 Task: Select a due date automation when advanced on, 2 days after a card is due add checklist without checklist at 11:00 AM.
Action: Mouse moved to (1016, 72)
Screenshot: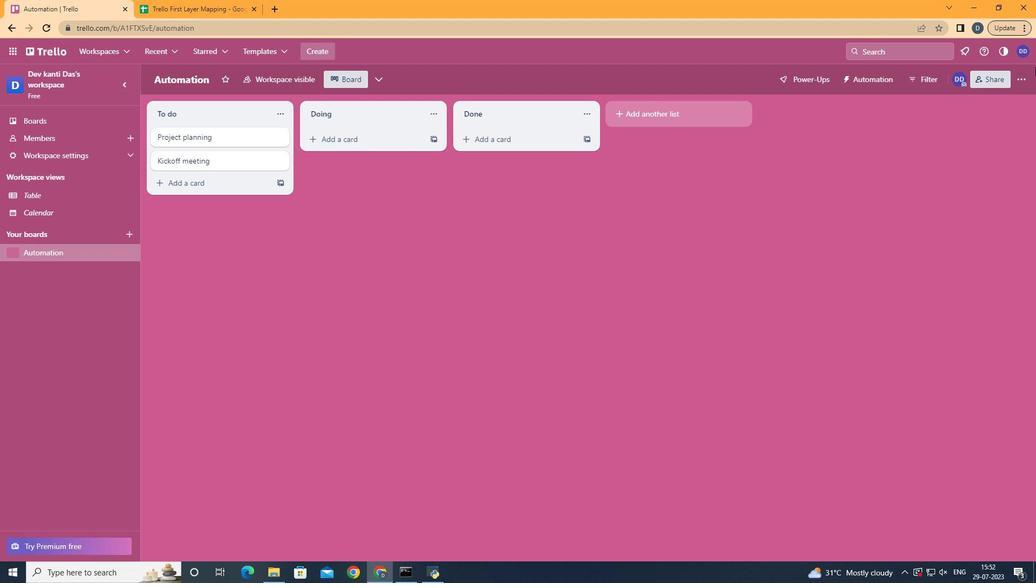 
Action: Mouse pressed left at (1016, 72)
Screenshot: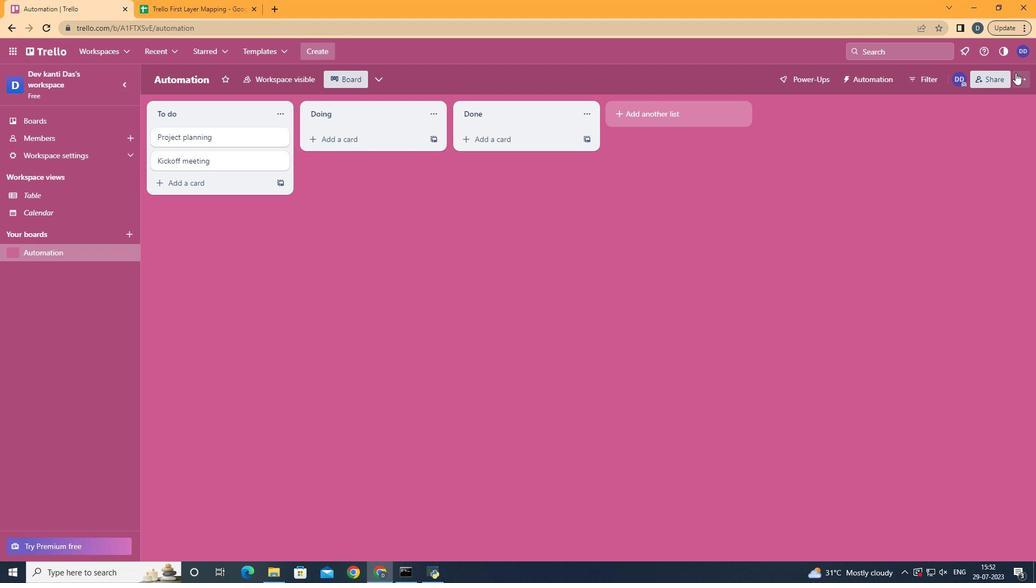 
Action: Mouse moved to (965, 222)
Screenshot: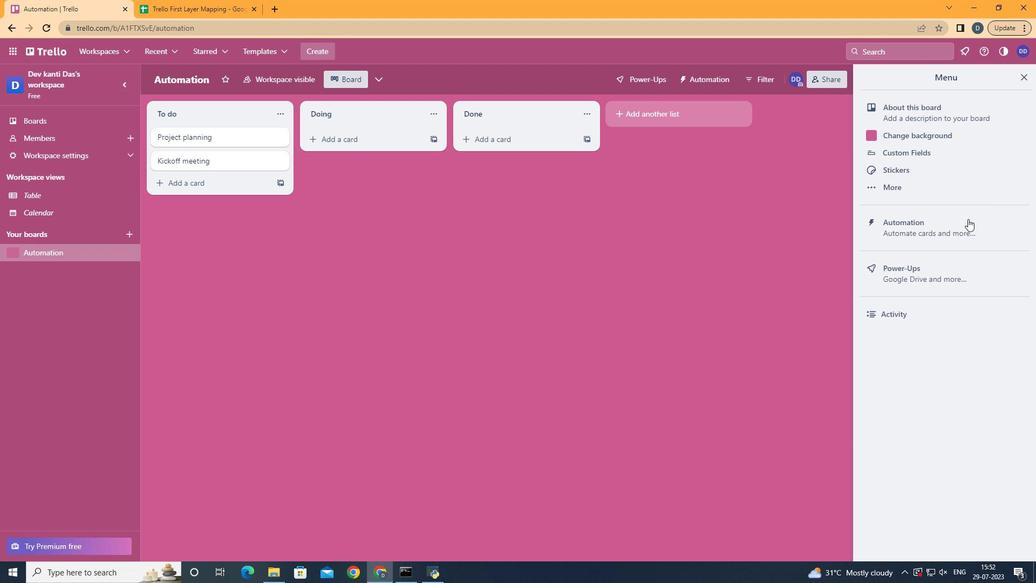 
Action: Mouse pressed left at (965, 222)
Screenshot: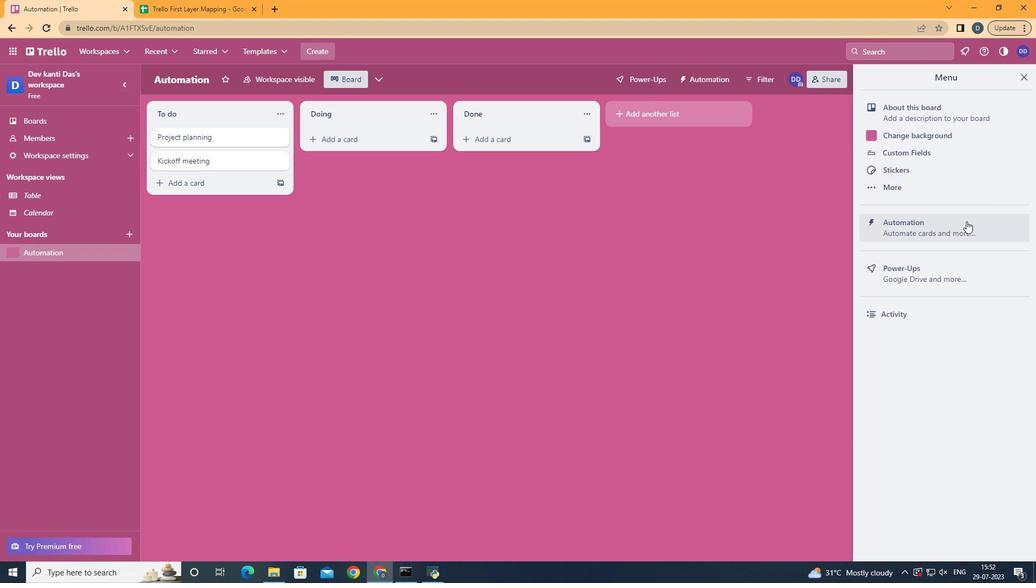 
Action: Mouse moved to (207, 219)
Screenshot: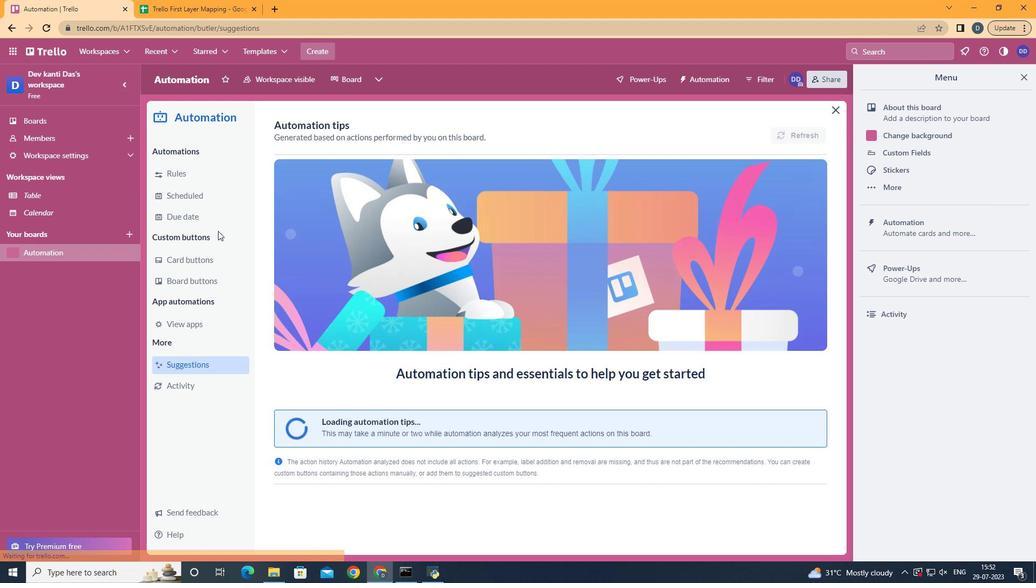 
Action: Mouse pressed left at (207, 219)
Screenshot: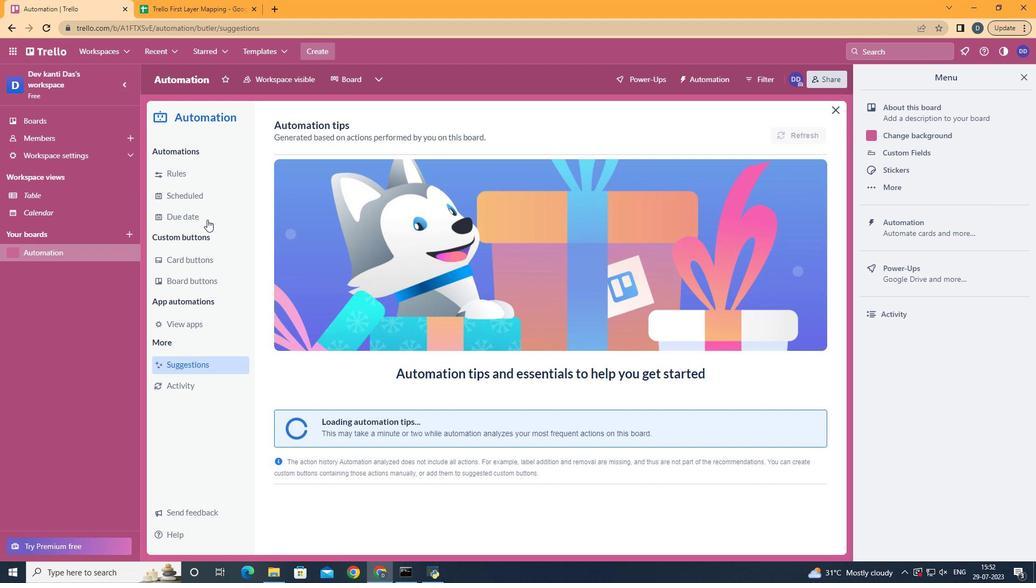 
Action: Mouse moved to (759, 131)
Screenshot: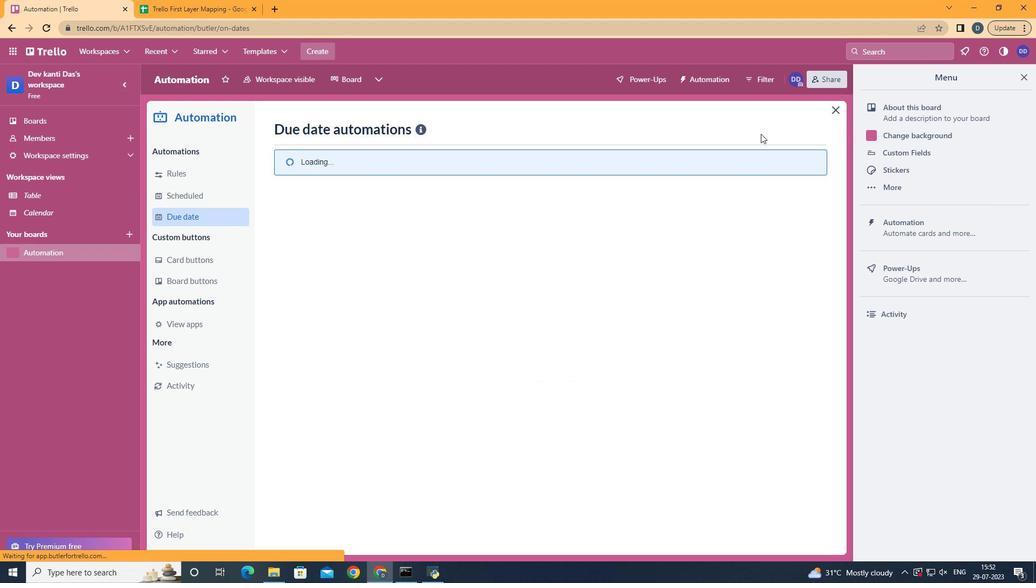 
Action: Mouse pressed left at (759, 131)
Screenshot: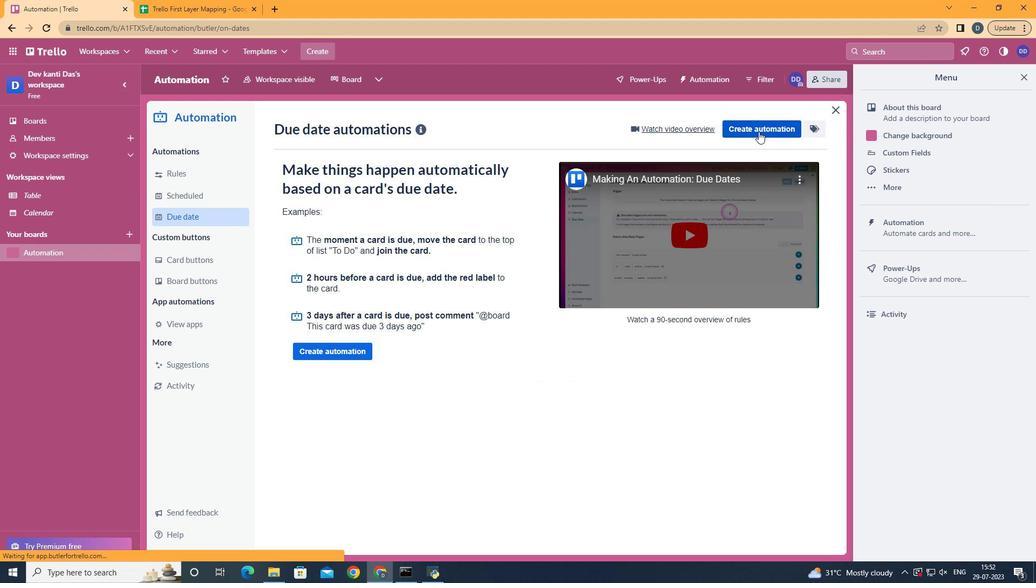 
Action: Mouse moved to (709, 227)
Screenshot: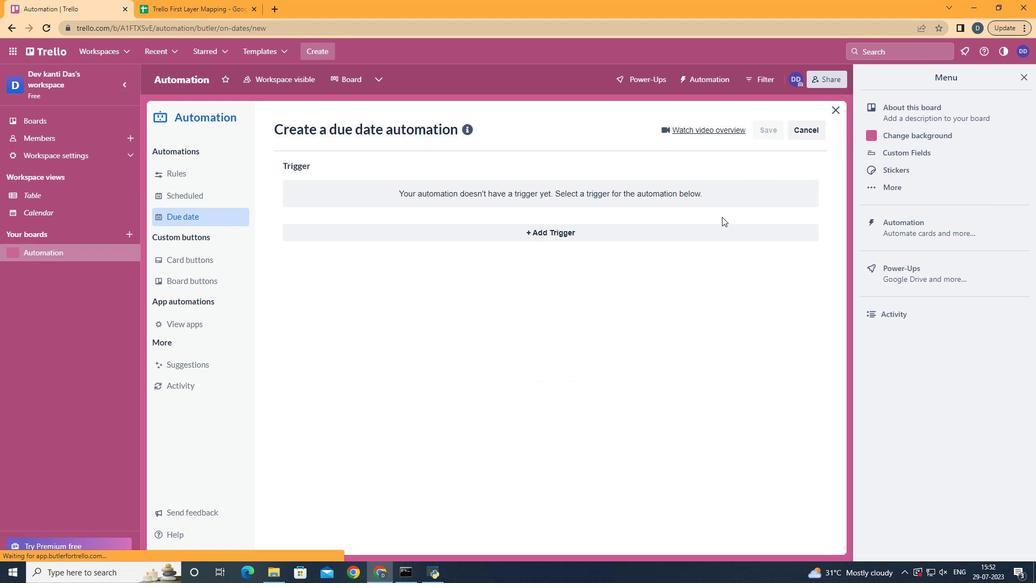 
Action: Mouse pressed left at (709, 227)
Screenshot: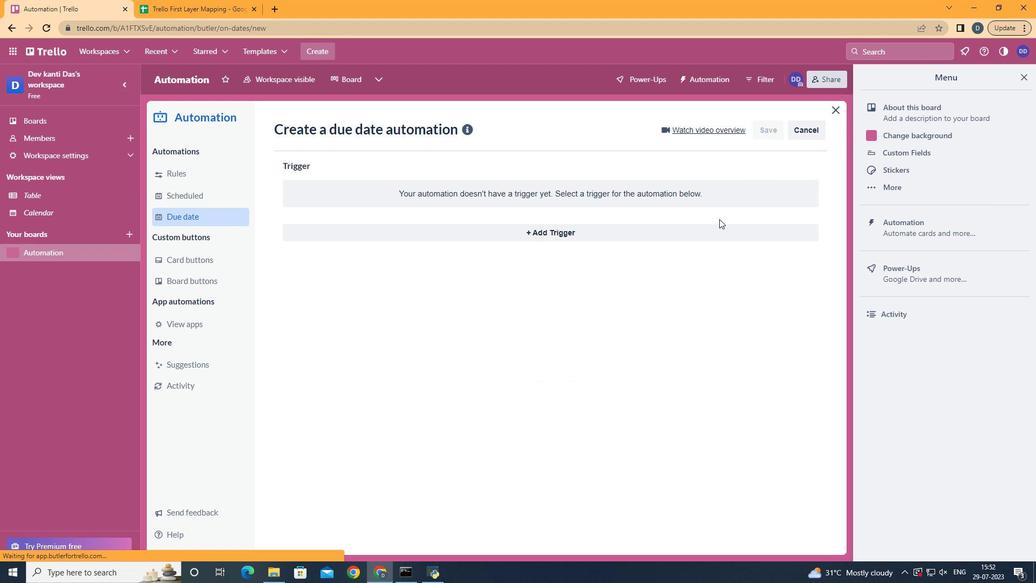
Action: Mouse moved to (385, 434)
Screenshot: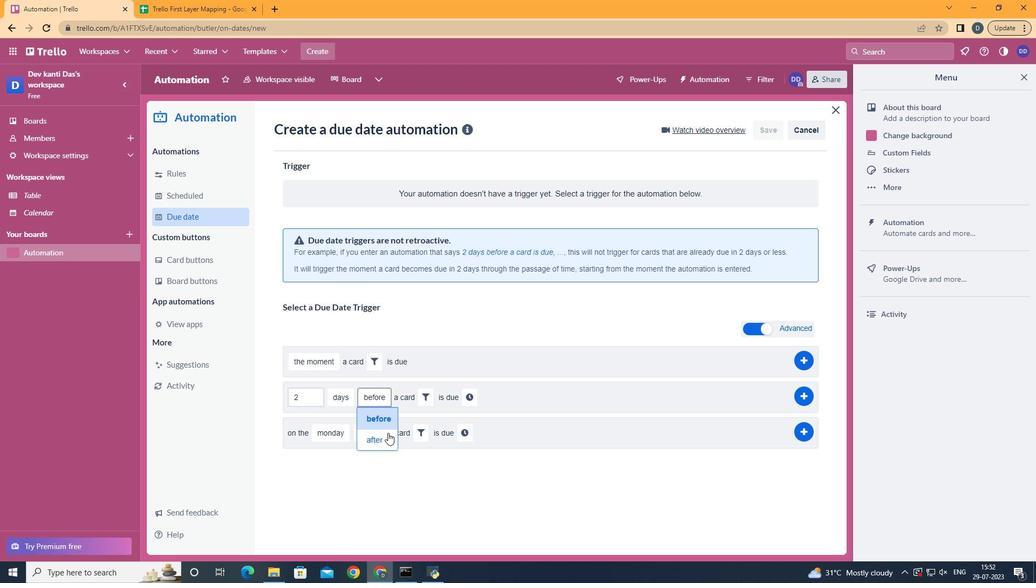
Action: Mouse pressed left at (385, 434)
Screenshot: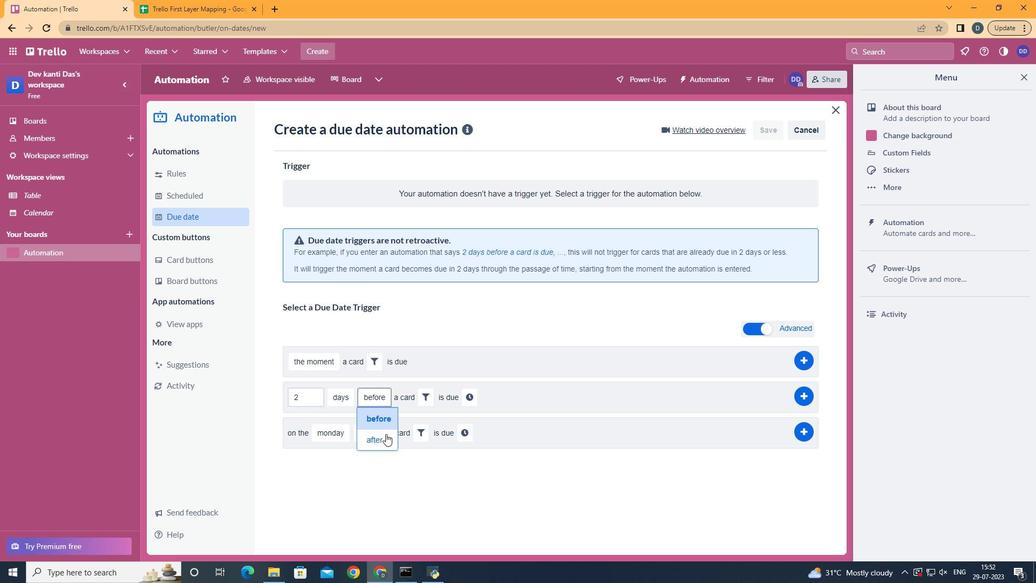 
Action: Mouse moved to (426, 394)
Screenshot: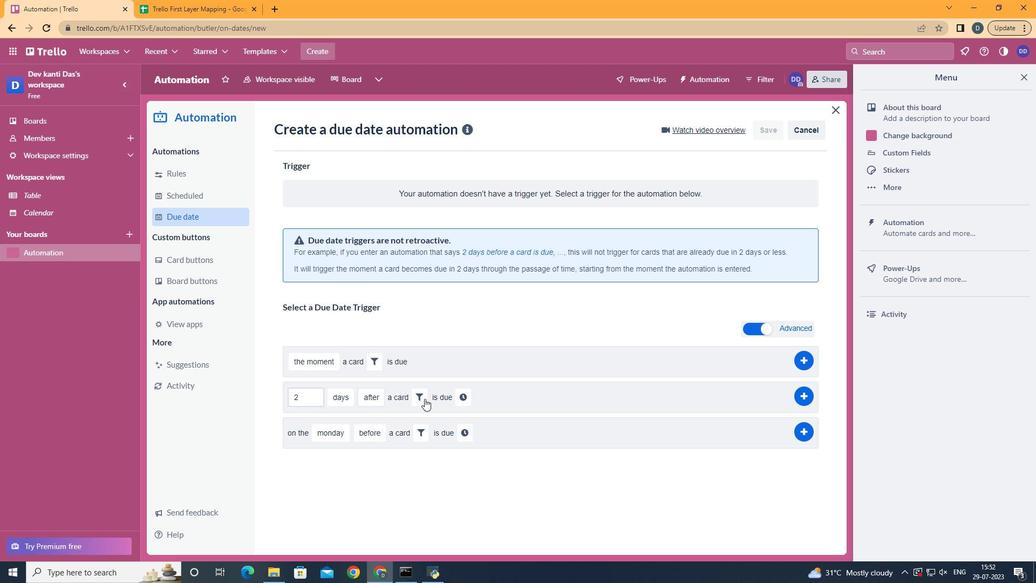 
Action: Mouse pressed left at (426, 394)
Screenshot: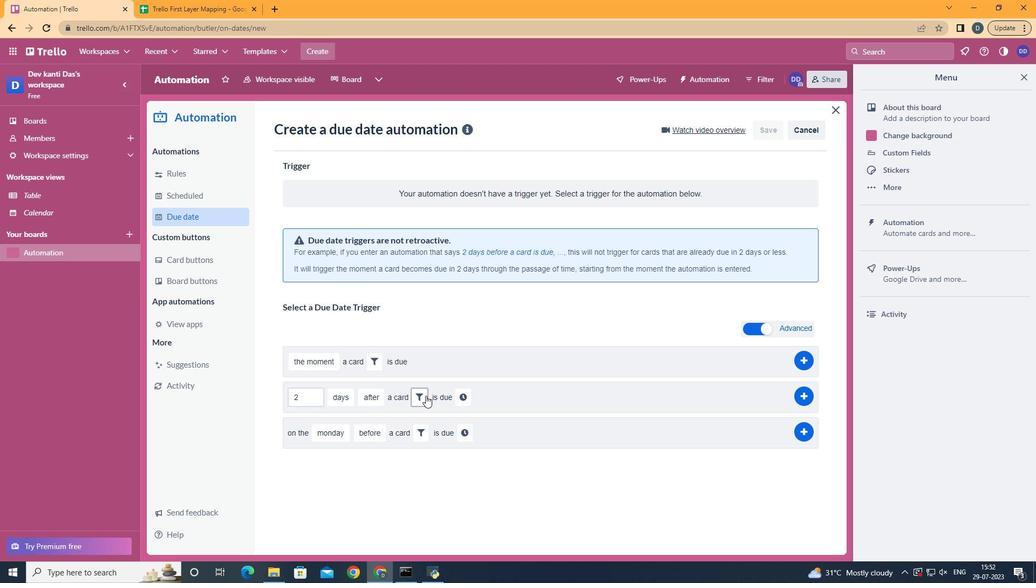 
Action: Mouse moved to (520, 430)
Screenshot: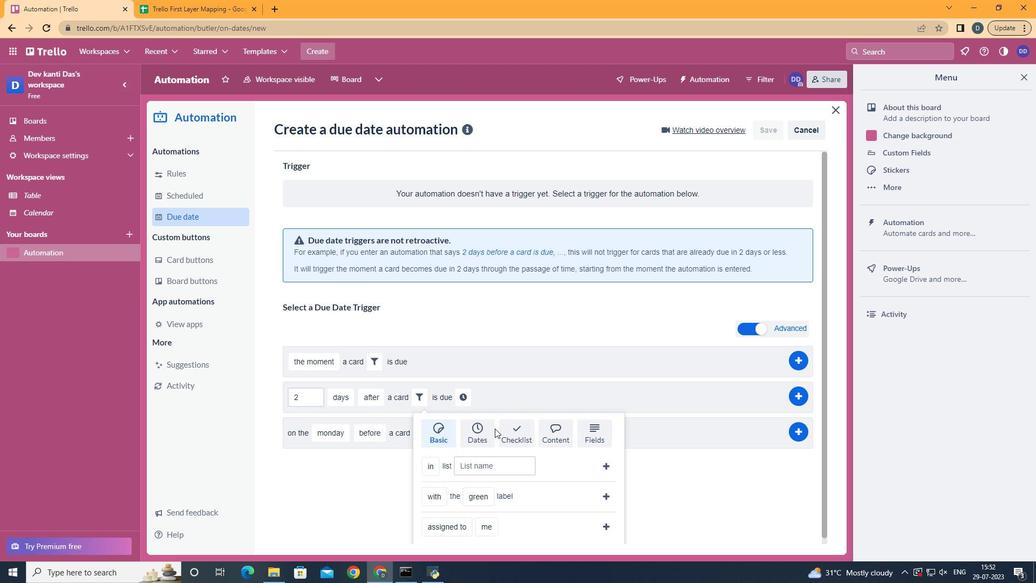 
Action: Mouse pressed left at (520, 430)
Screenshot: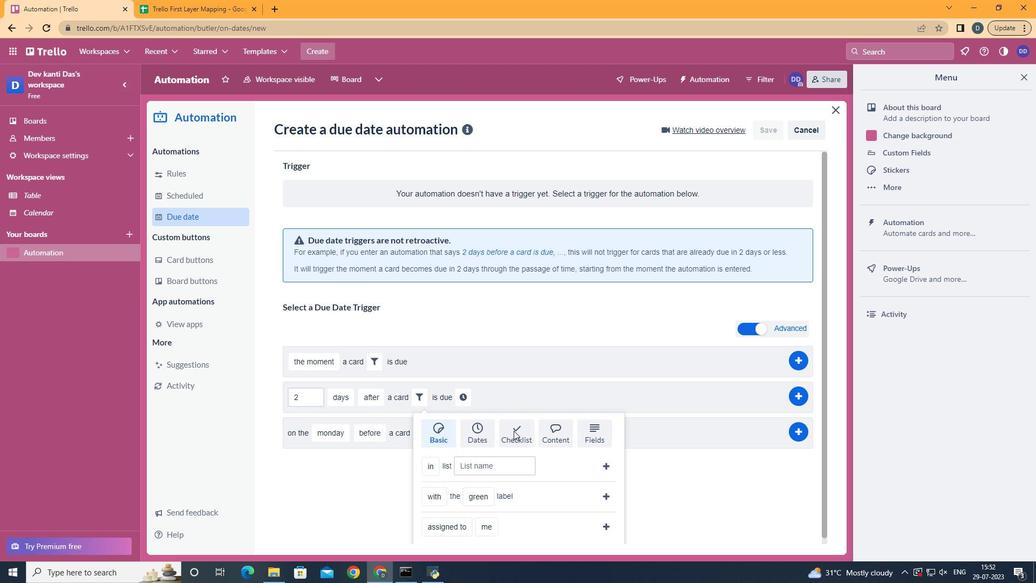 
Action: Mouse moved to (478, 468)
Screenshot: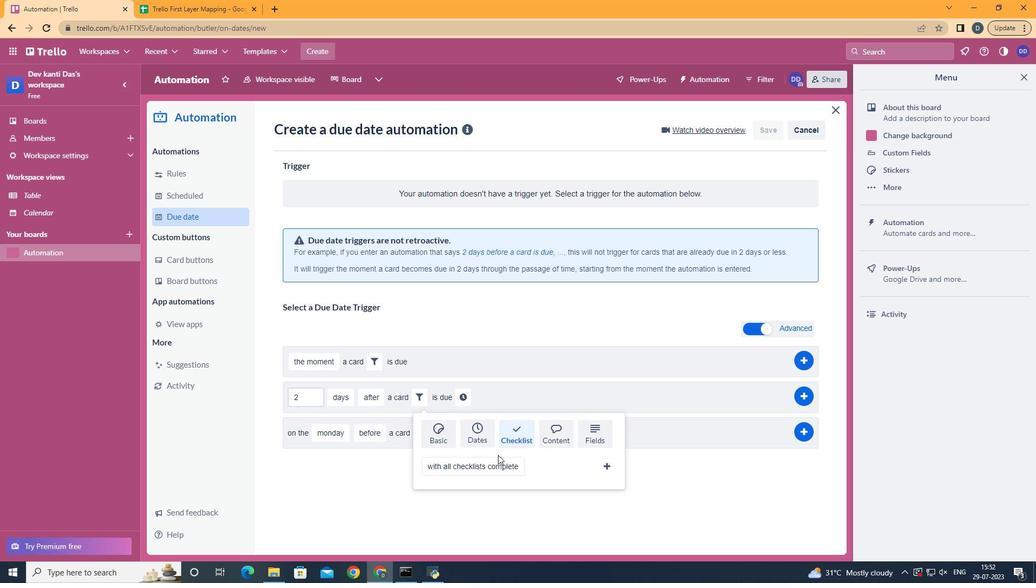 
Action: Mouse pressed left at (478, 468)
Screenshot: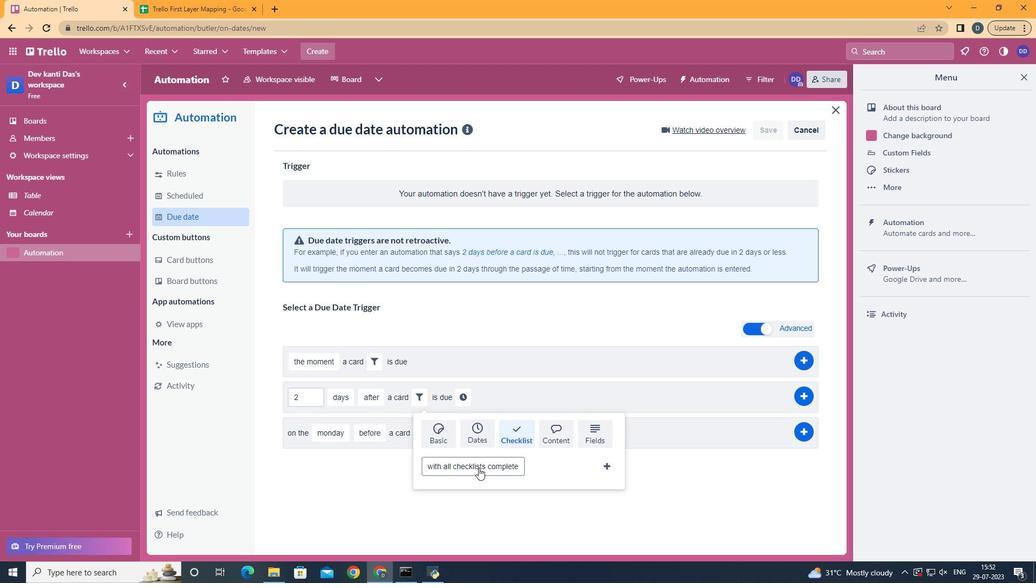 
Action: Mouse moved to (485, 449)
Screenshot: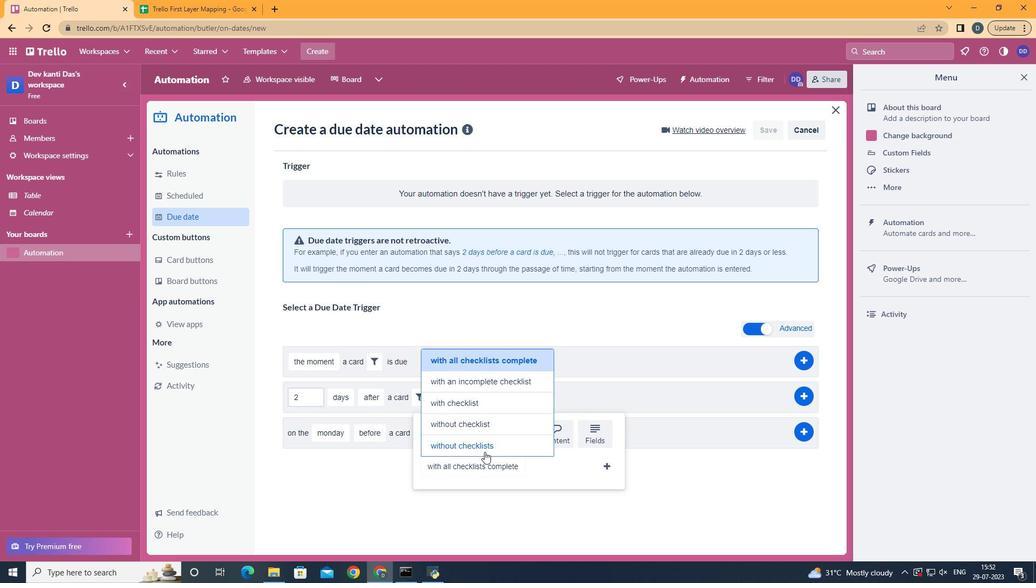 
Action: Mouse pressed left at (485, 449)
Screenshot: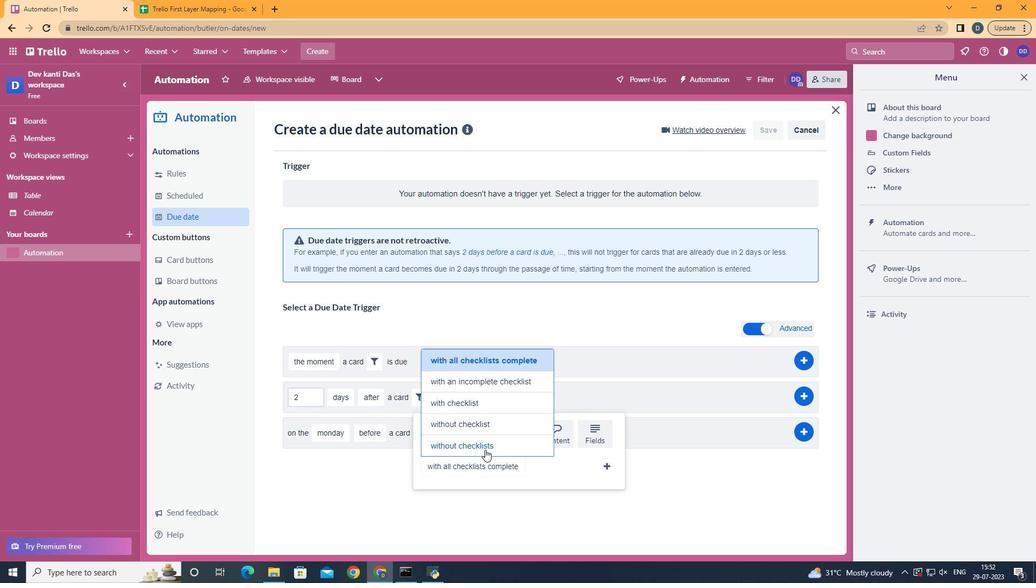 
Action: Mouse moved to (604, 467)
Screenshot: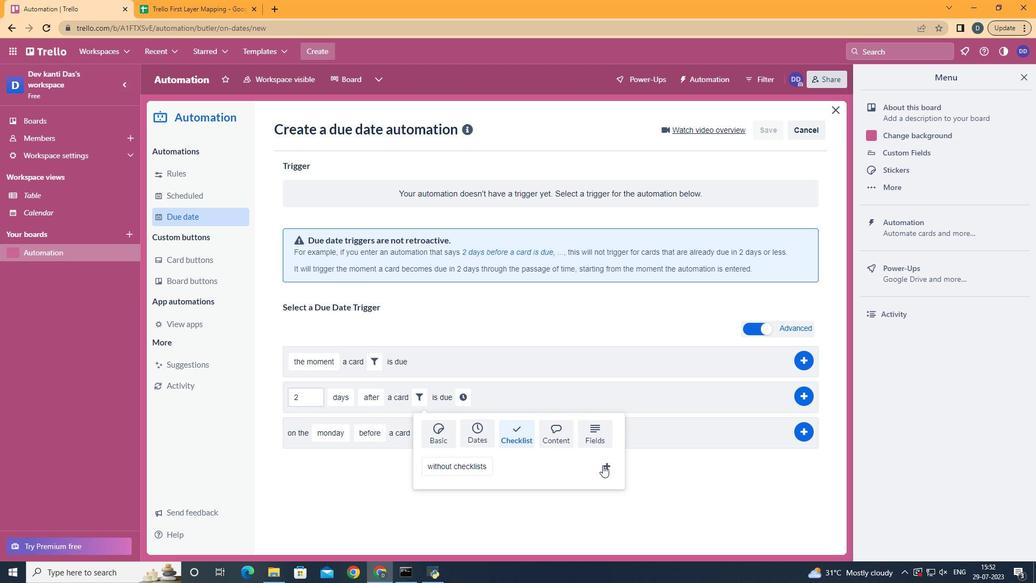 
Action: Mouse pressed left at (604, 467)
Screenshot: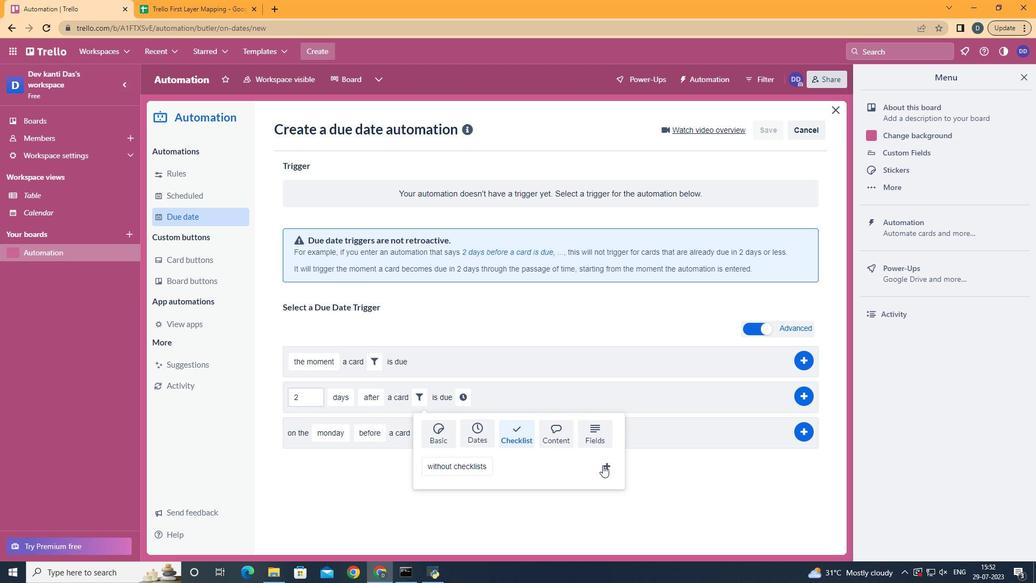 
Action: Mouse moved to (554, 395)
Screenshot: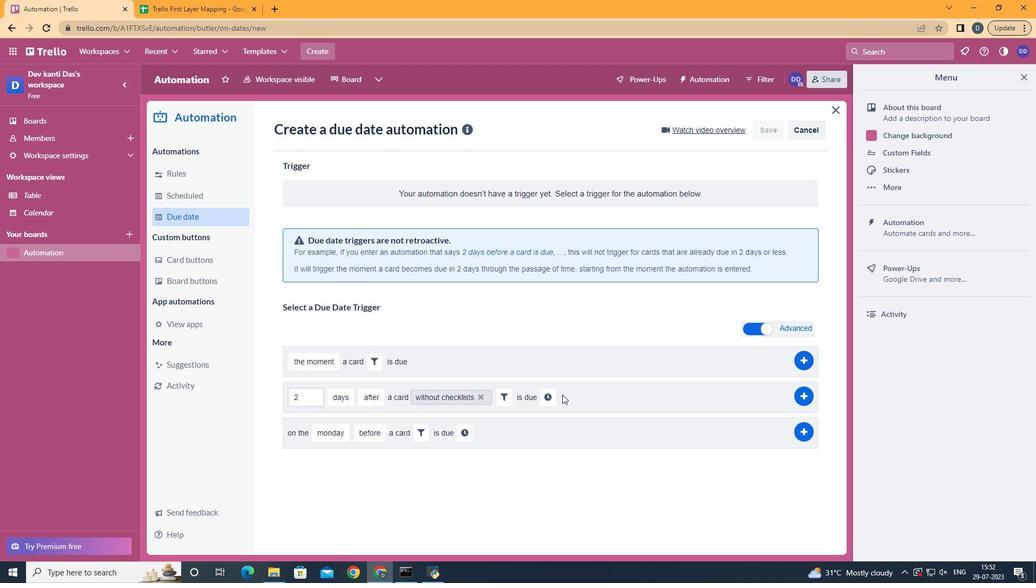 
Action: Mouse pressed left at (554, 395)
Screenshot: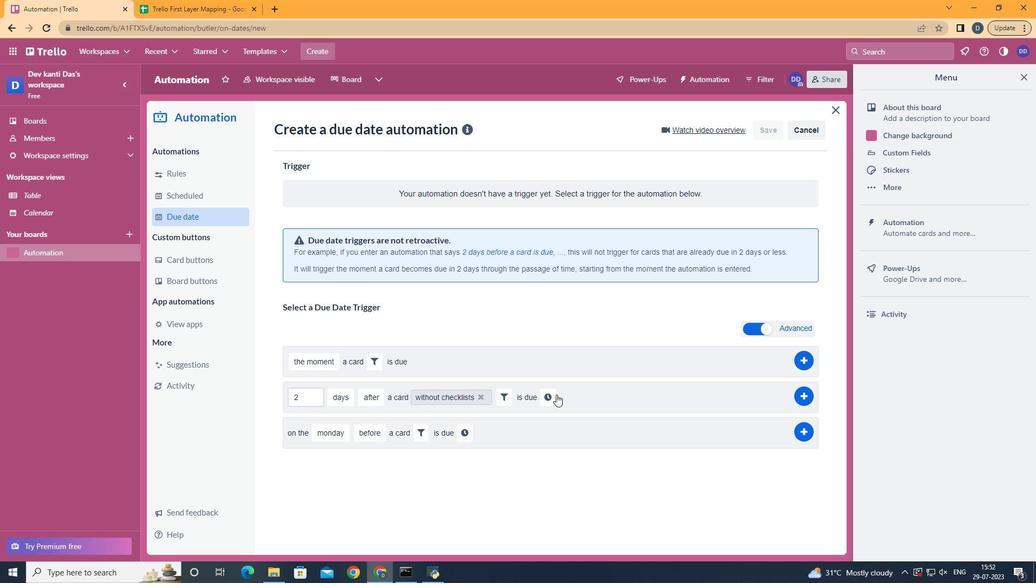 
Action: Mouse moved to (580, 397)
Screenshot: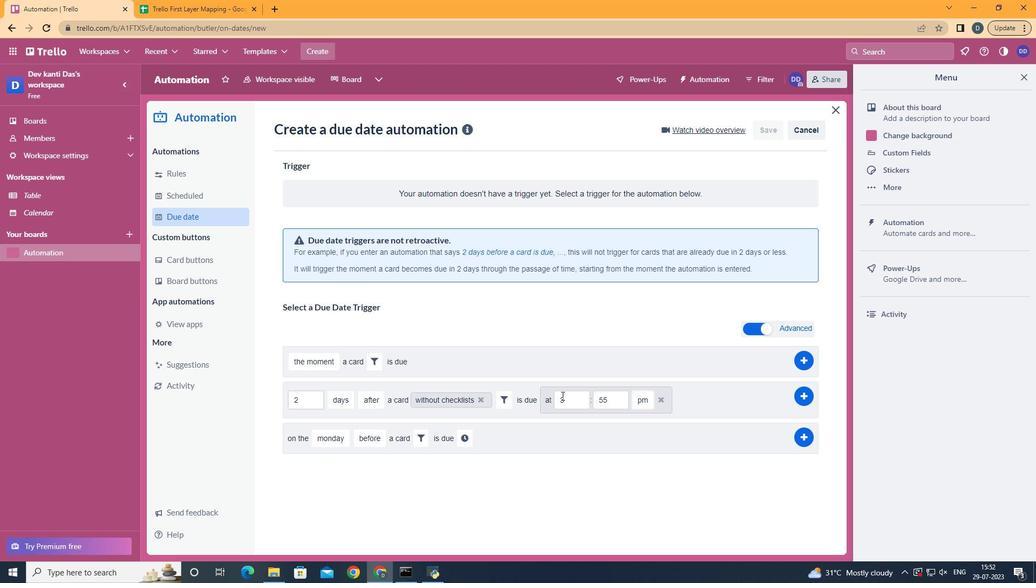 
Action: Mouse pressed left at (580, 397)
Screenshot: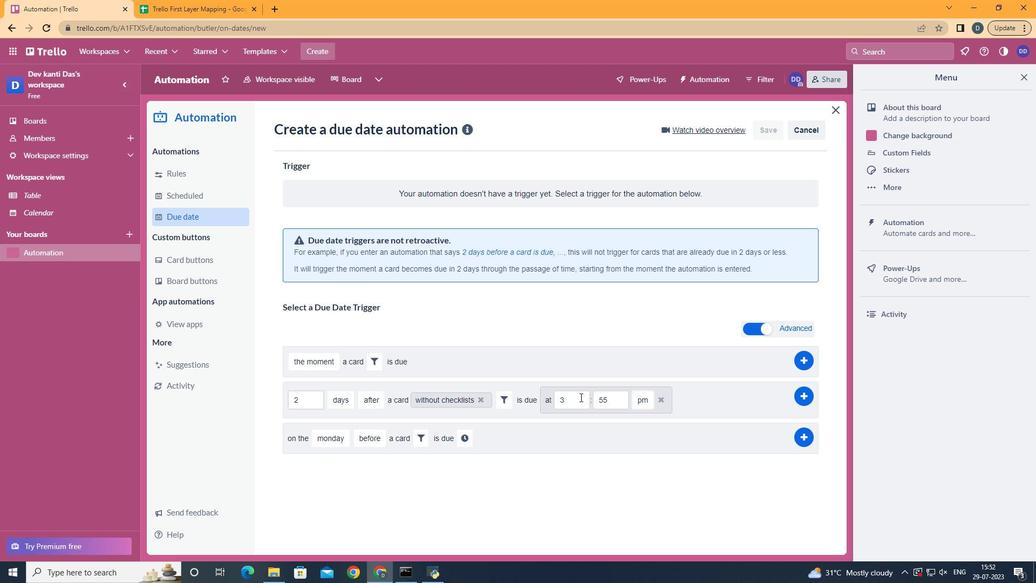 
Action: Key pressed <Key.backspace>11
Screenshot: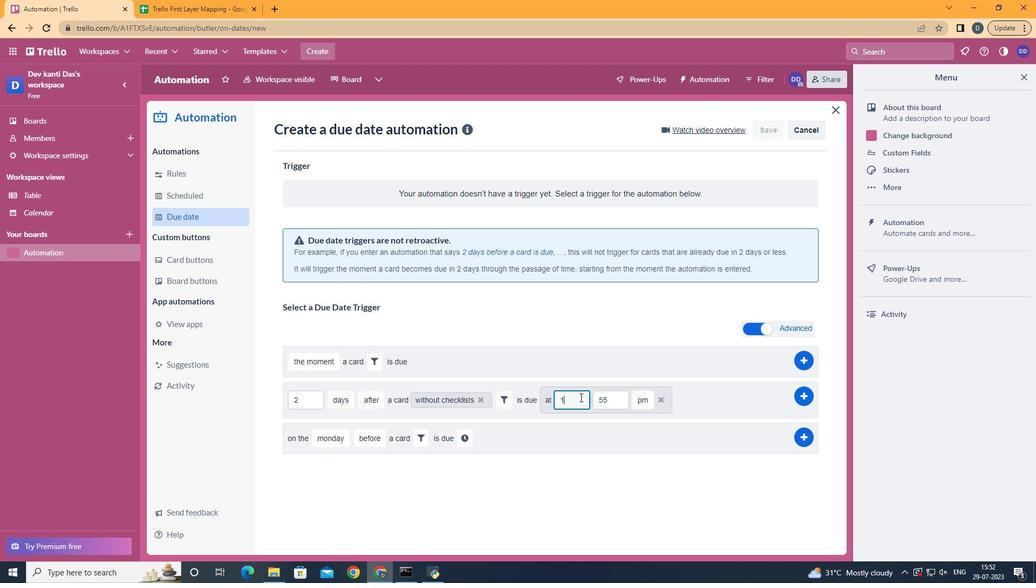 
Action: Mouse moved to (611, 400)
Screenshot: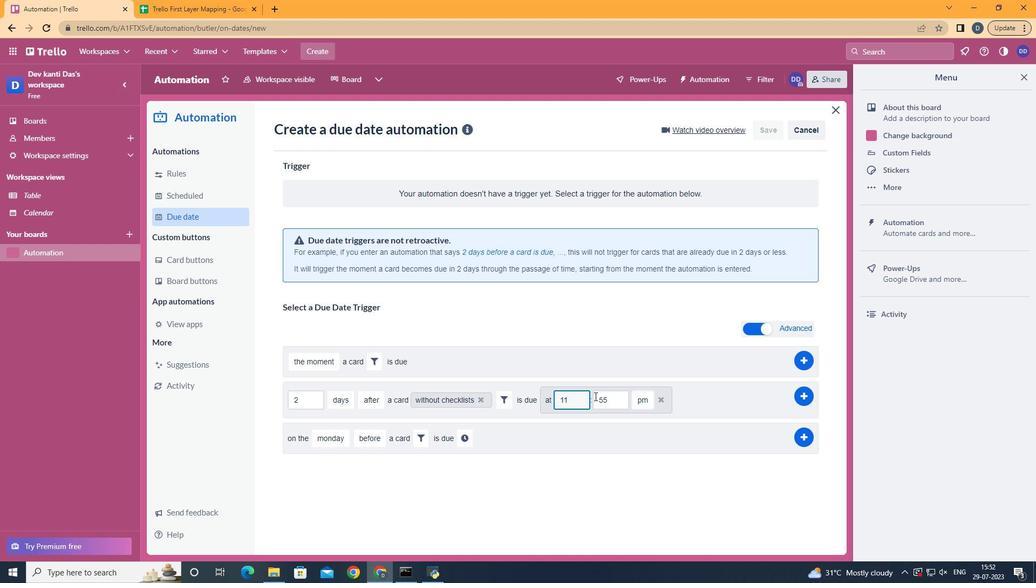 
Action: Mouse pressed left at (611, 400)
Screenshot: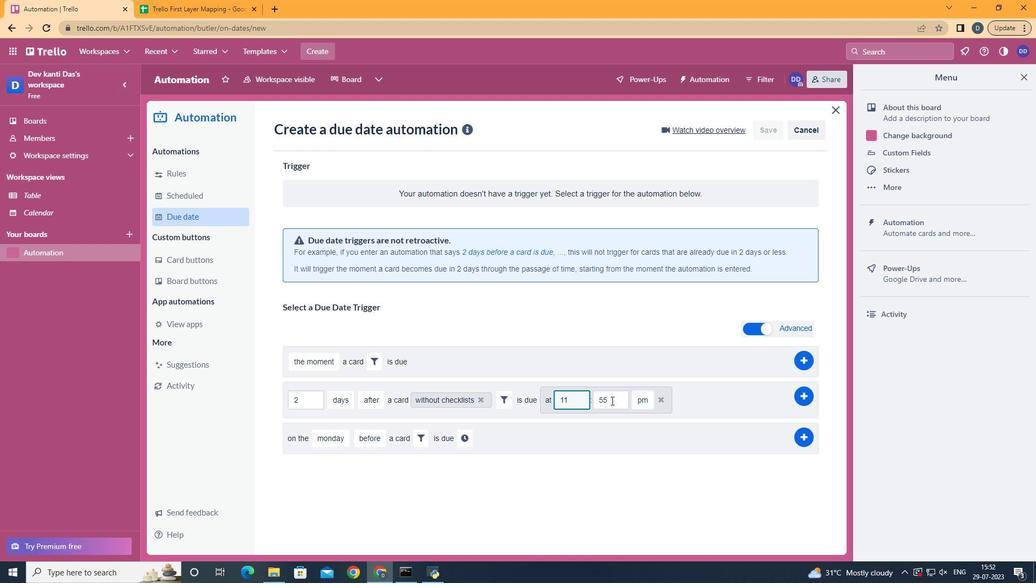 
Action: Key pressed <Key.backspace><Key.backspace><Key.backspace>00
Screenshot: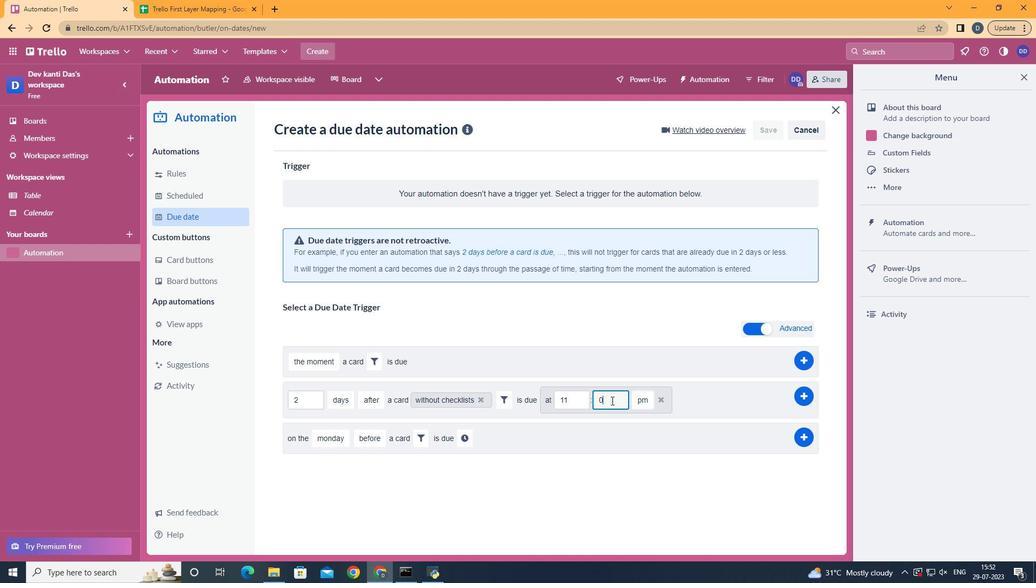 
Action: Mouse moved to (649, 421)
Screenshot: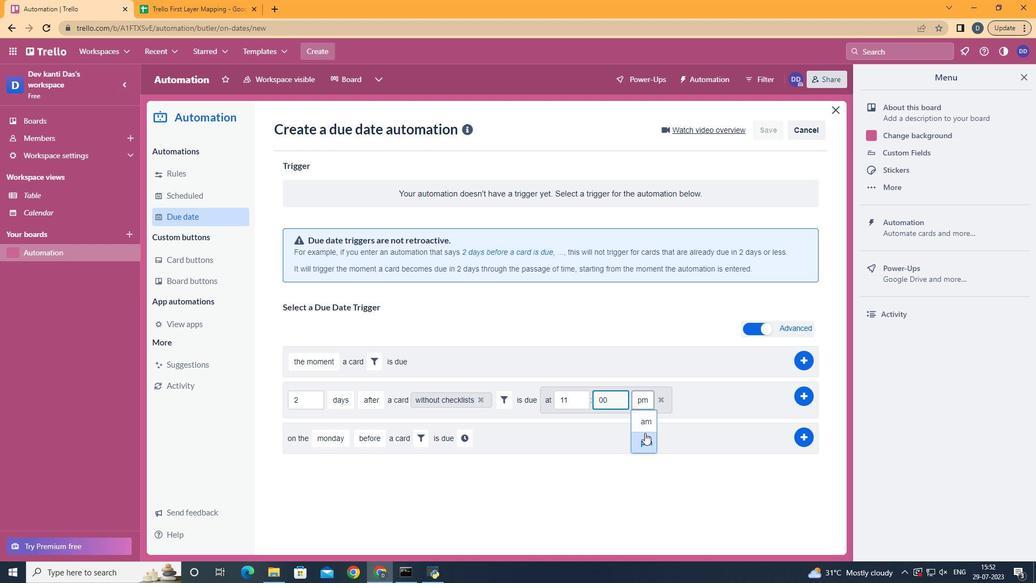 
Action: Mouse pressed left at (649, 421)
Screenshot: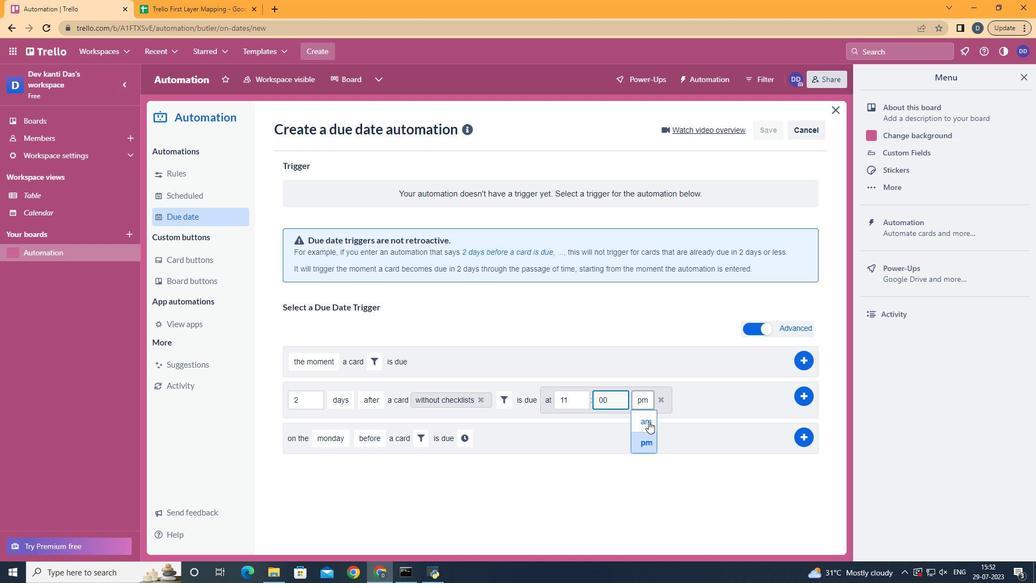 
